 Task: Add Sprouts Organic Sea Salt White Corn Chips to the cart.
Action: Mouse moved to (251, 110)
Screenshot: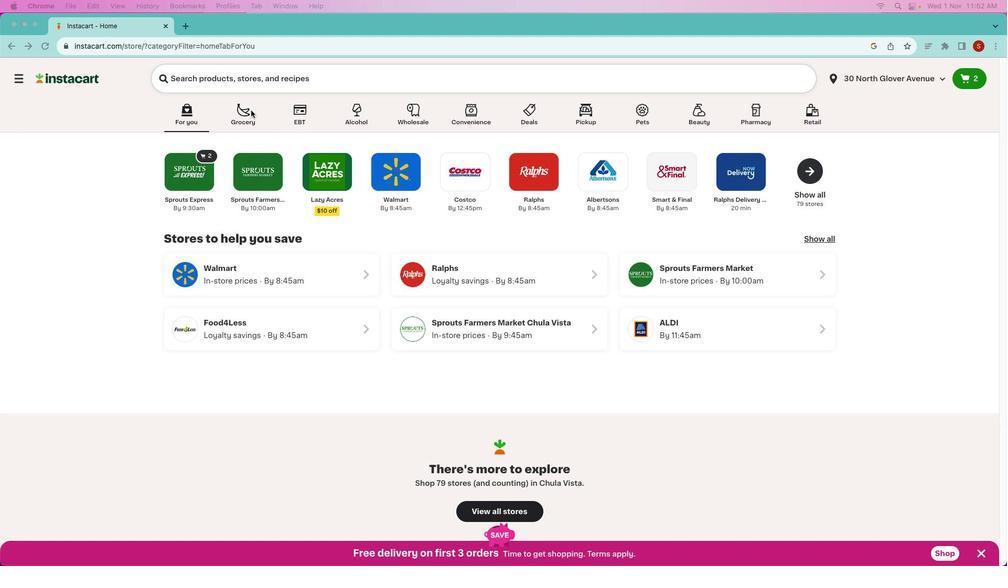 
Action: Mouse pressed left at (251, 110)
Screenshot: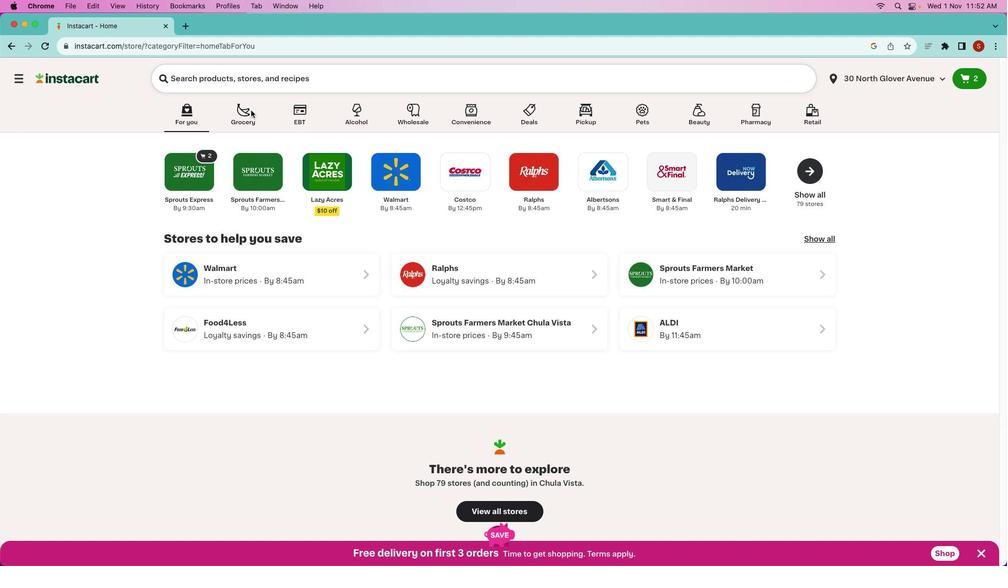 
Action: Mouse pressed left at (251, 110)
Screenshot: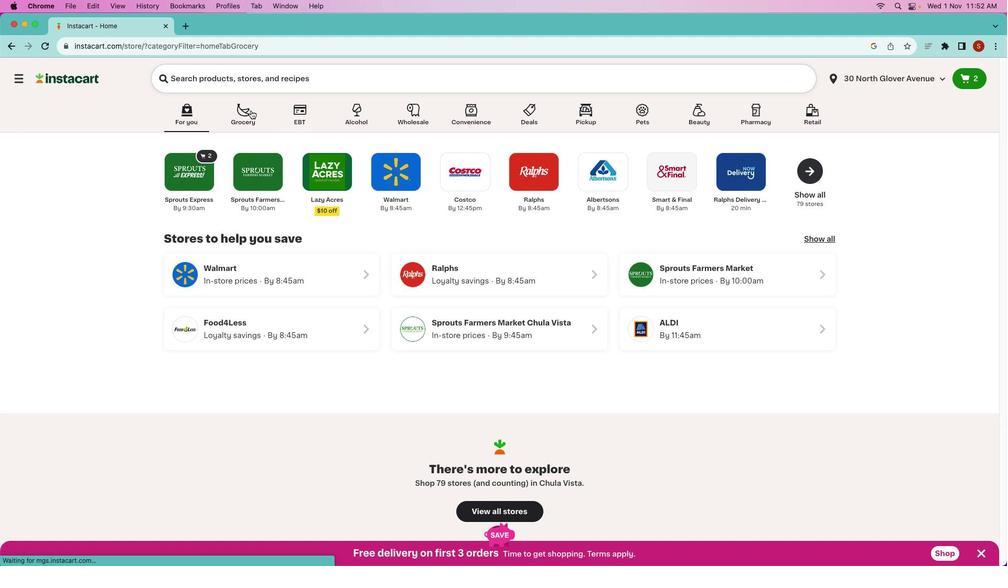 
Action: Mouse moved to (431, 233)
Screenshot: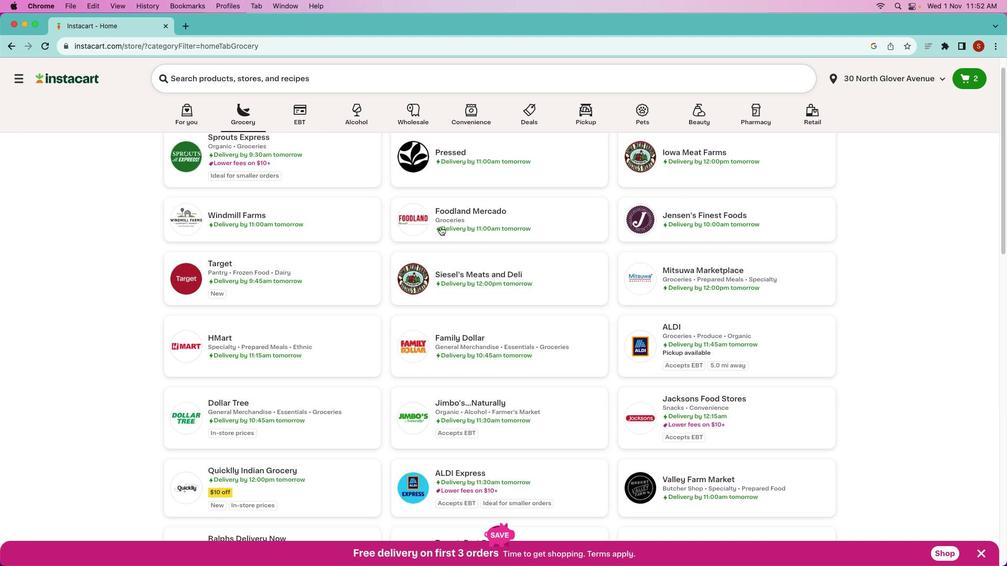 
Action: Mouse scrolled (431, 233) with delta (0, 0)
Screenshot: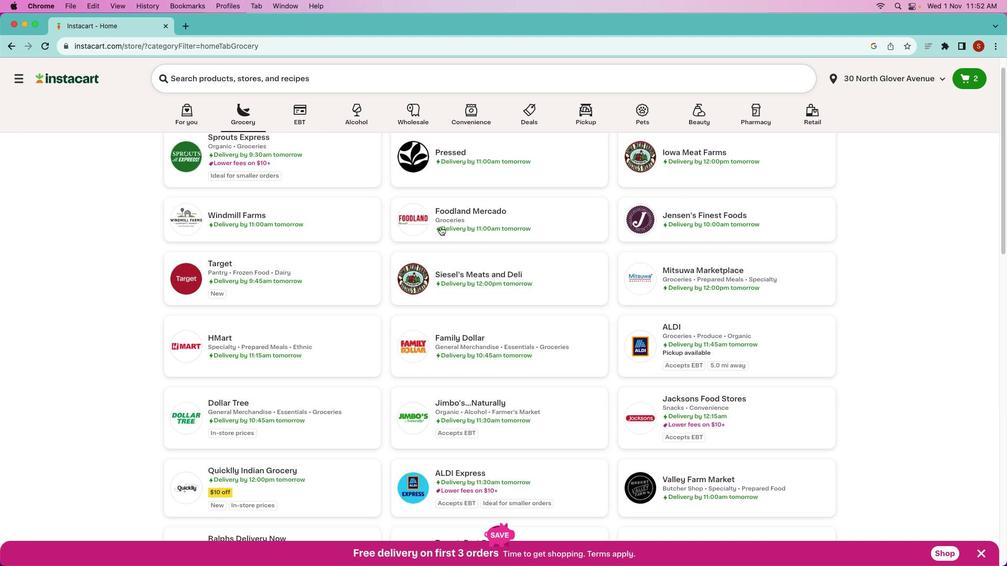 
Action: Mouse moved to (432, 233)
Screenshot: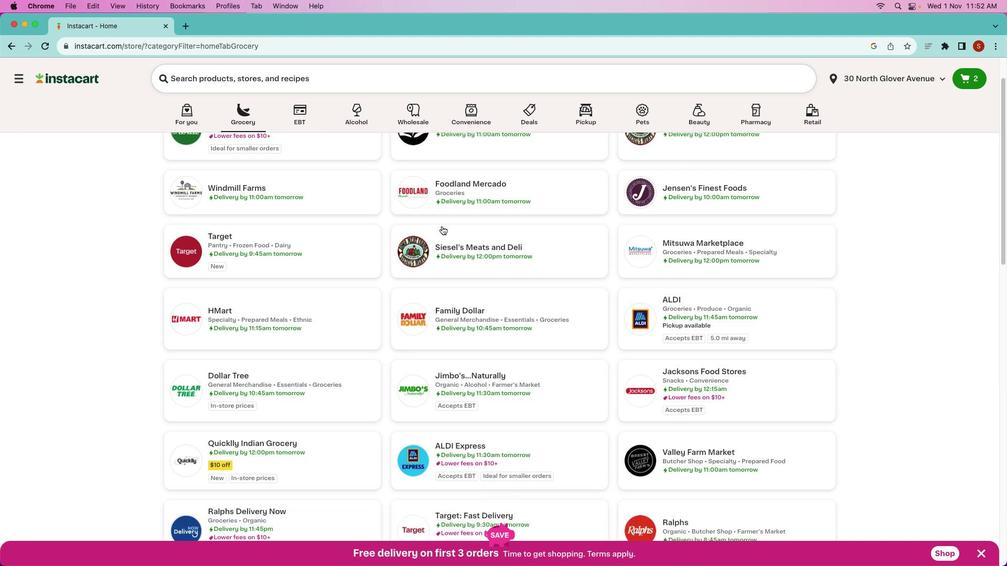 
Action: Mouse scrolled (432, 233) with delta (0, 0)
Screenshot: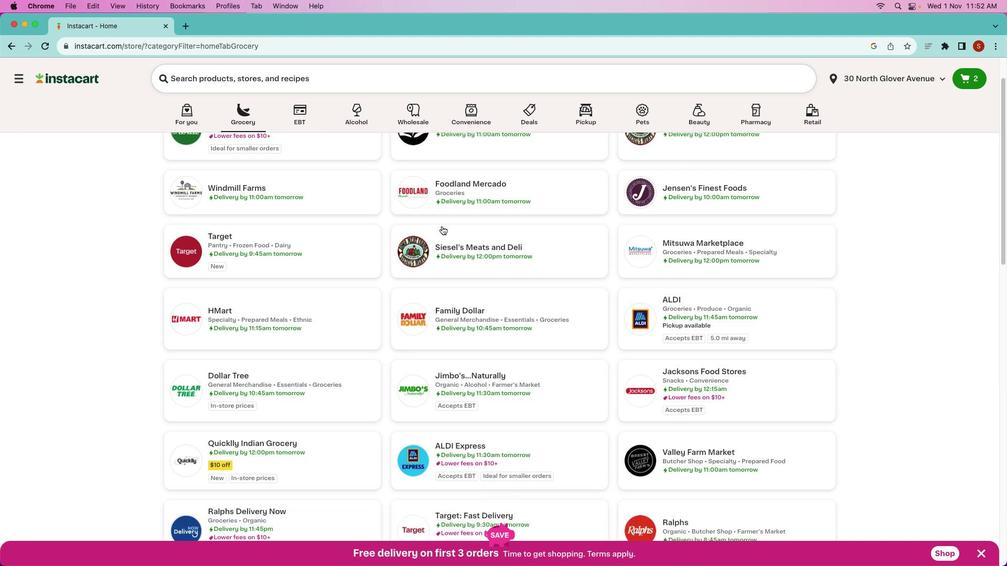
Action: Mouse moved to (434, 231)
Screenshot: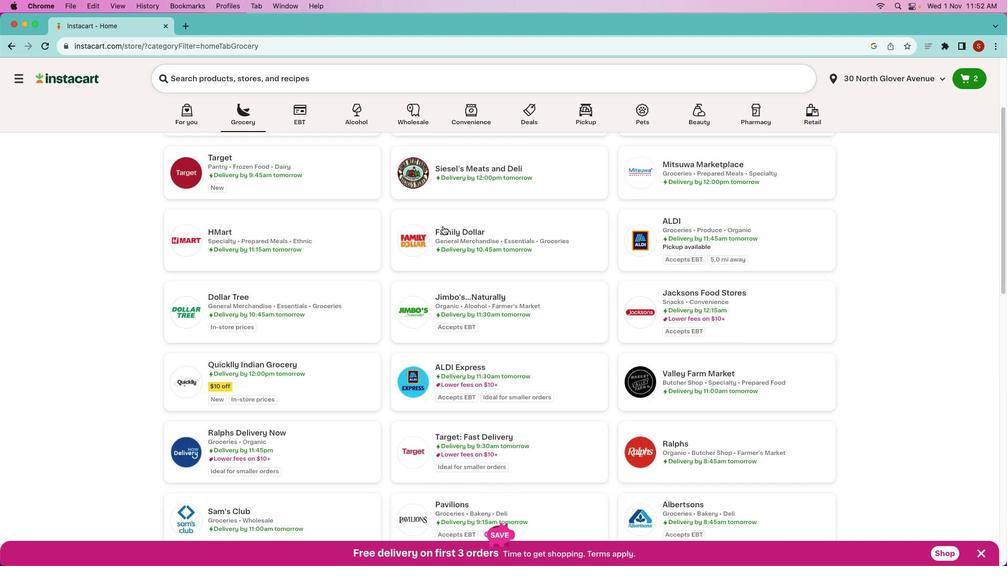
Action: Mouse scrolled (434, 231) with delta (0, -1)
Screenshot: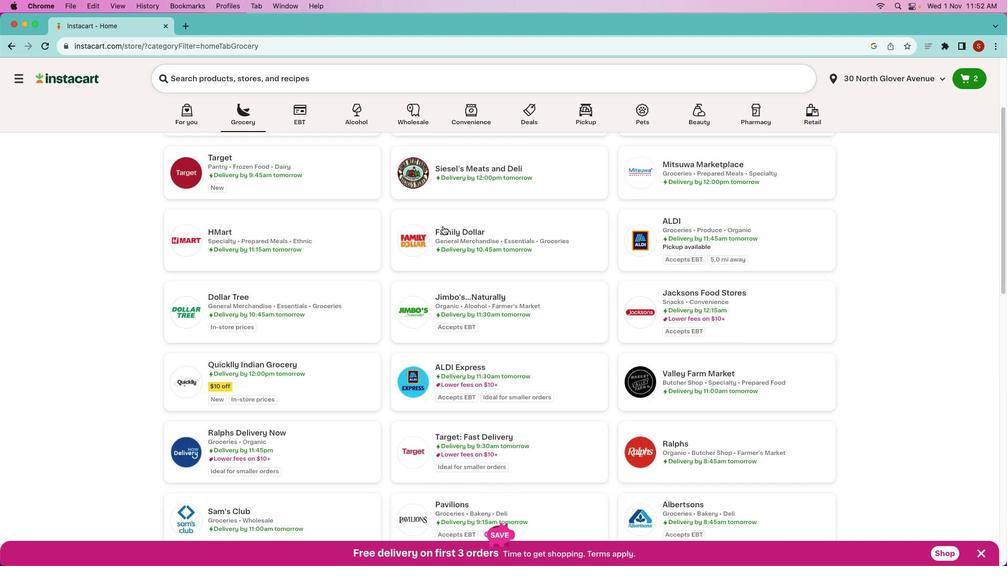 
Action: Mouse moved to (437, 229)
Screenshot: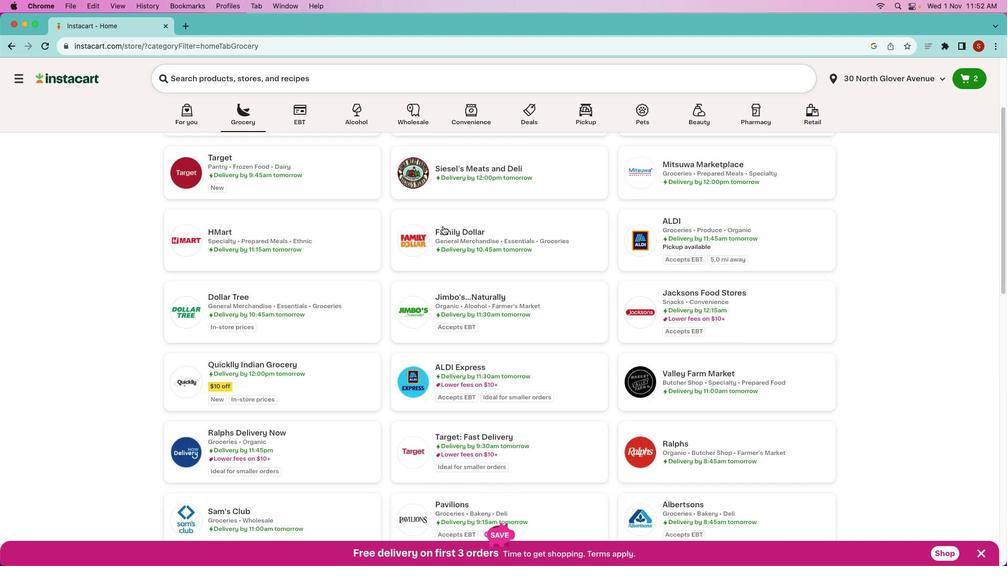 
Action: Mouse scrolled (437, 229) with delta (0, -2)
Screenshot: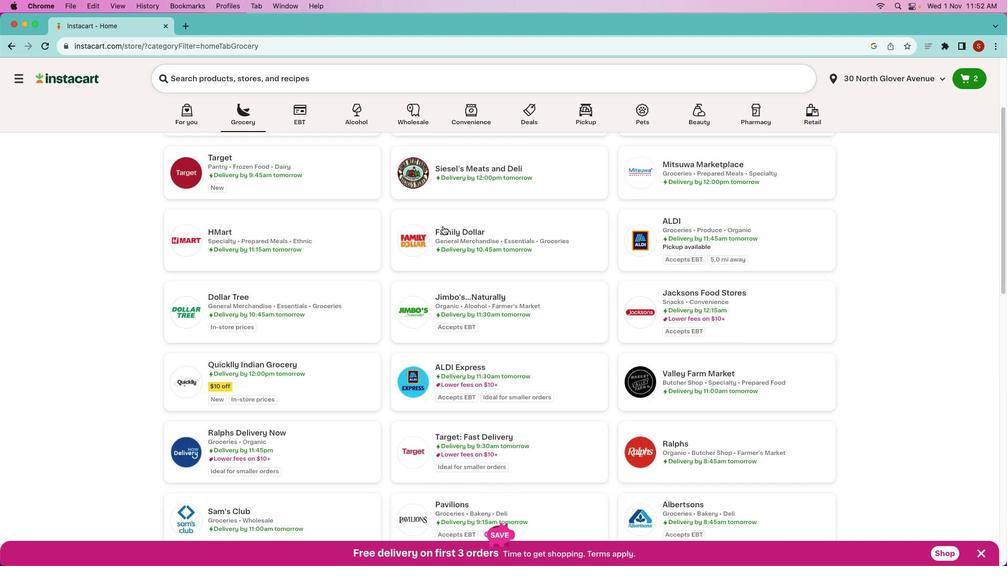 
Action: Mouse moved to (469, 243)
Screenshot: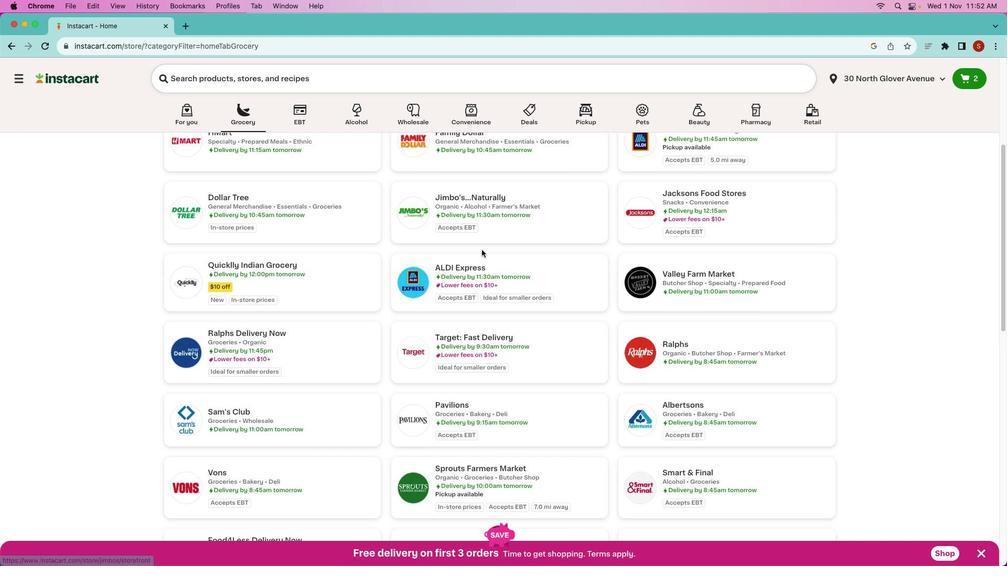 
Action: Mouse scrolled (469, 243) with delta (0, 0)
Screenshot: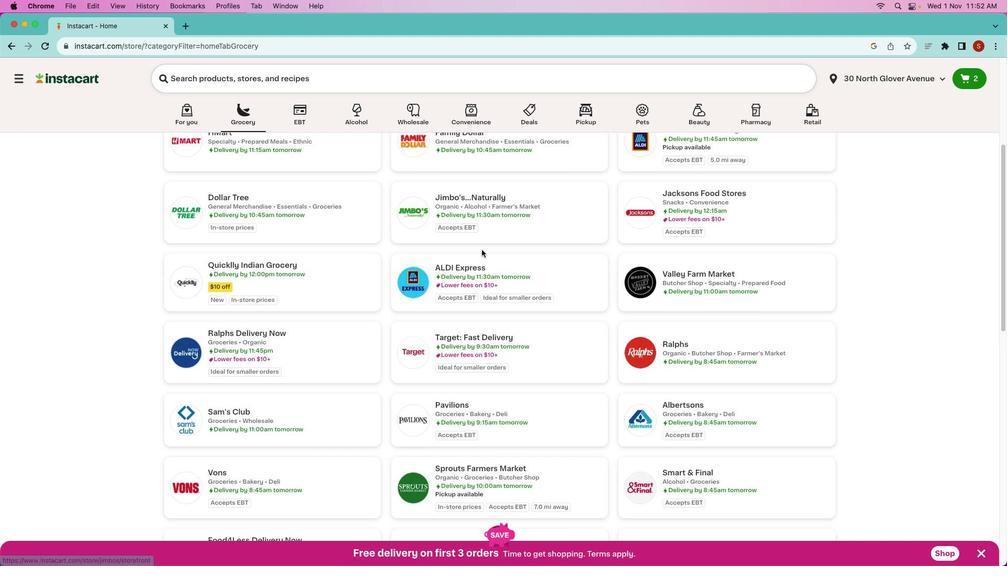 
Action: Mouse scrolled (469, 243) with delta (0, 0)
Screenshot: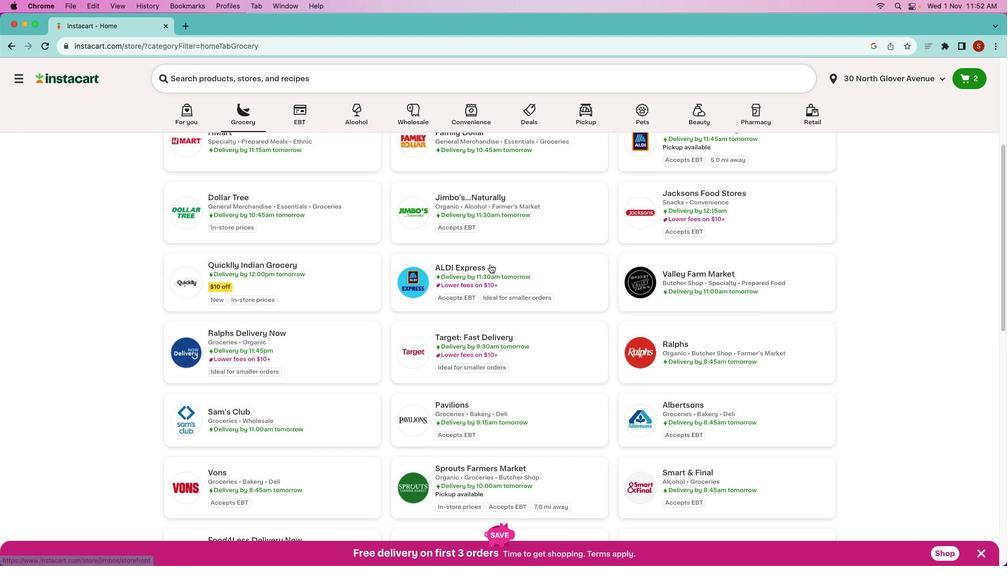 
Action: Mouse scrolled (469, 243) with delta (0, -1)
Screenshot: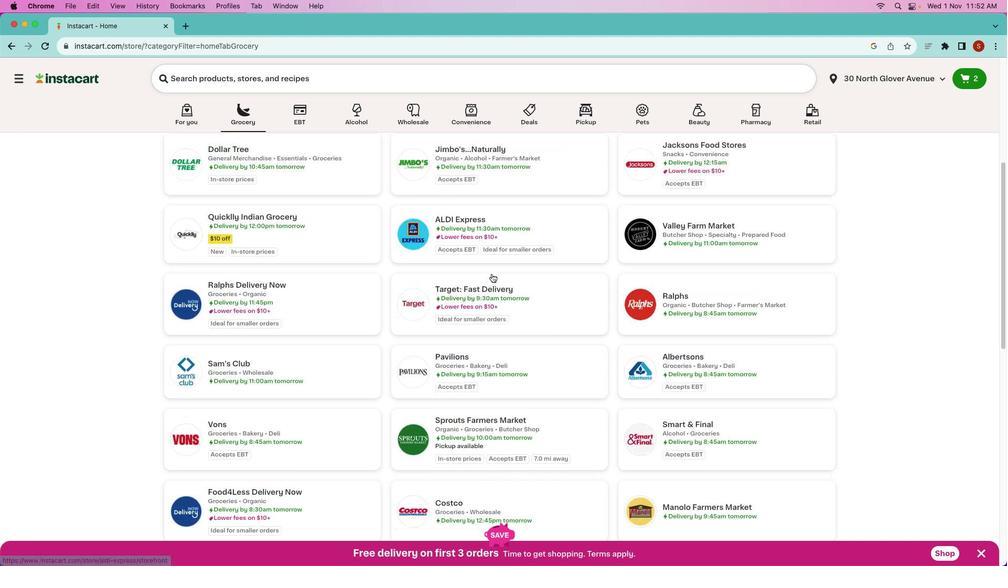 
Action: Mouse moved to (483, 252)
Screenshot: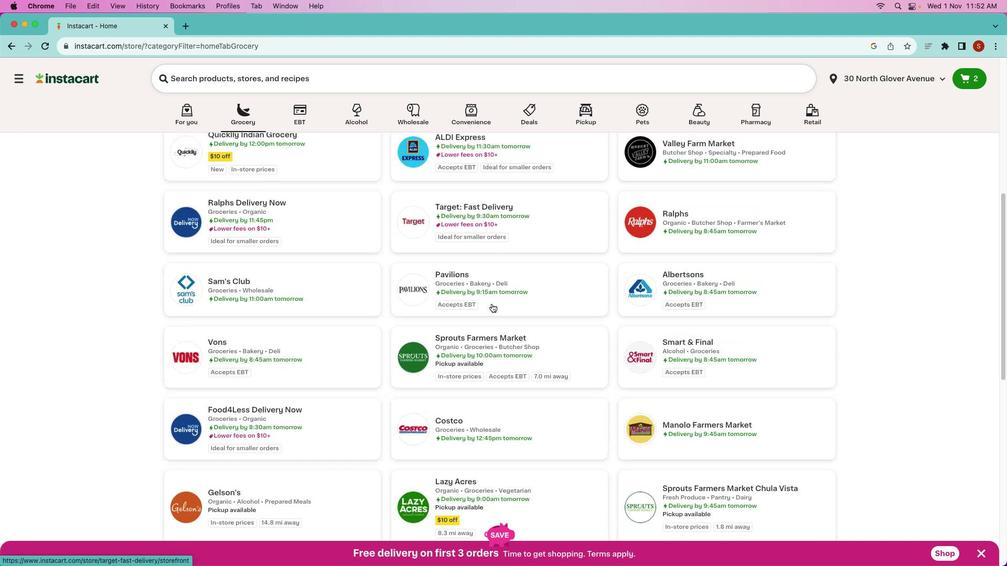 
Action: Mouse scrolled (483, 252) with delta (0, -2)
Screenshot: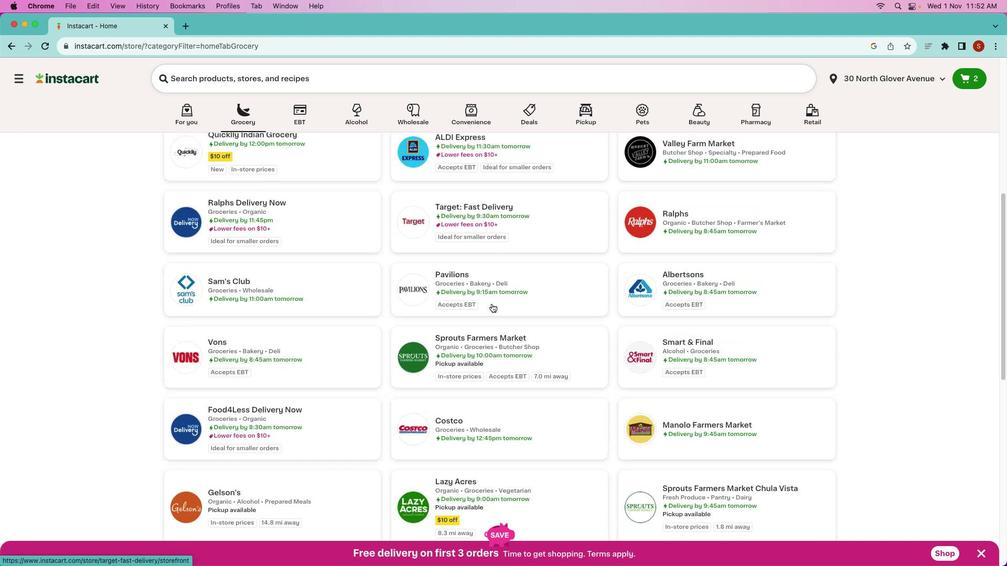 
Action: Mouse moved to (476, 314)
Screenshot: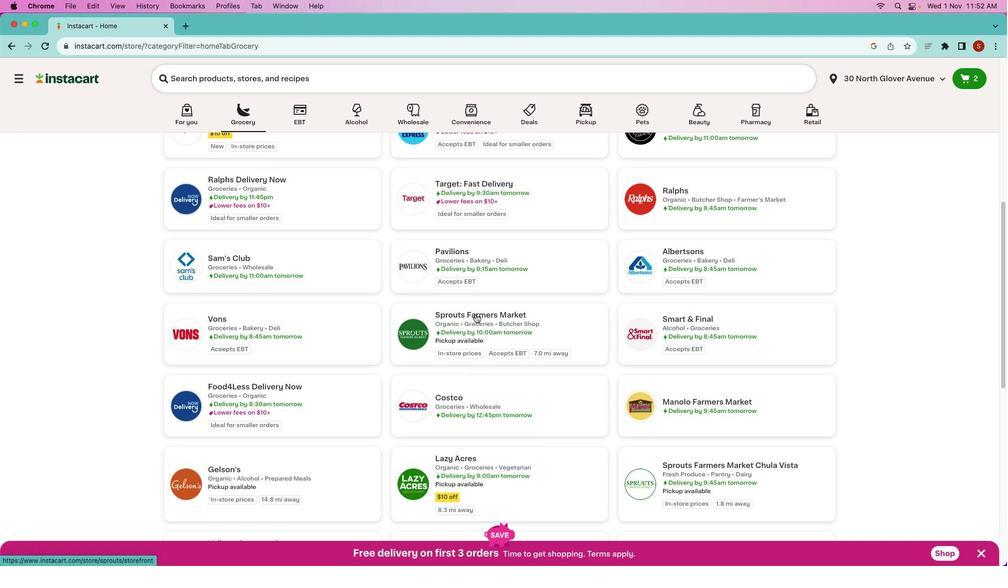 
Action: Mouse pressed left at (476, 314)
Screenshot: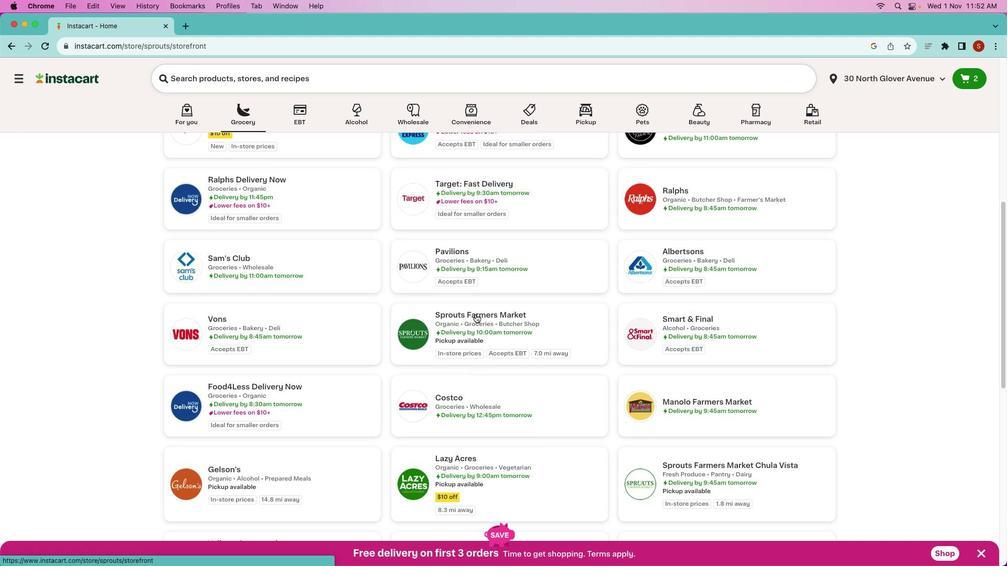 
Action: Mouse moved to (475, 314)
Screenshot: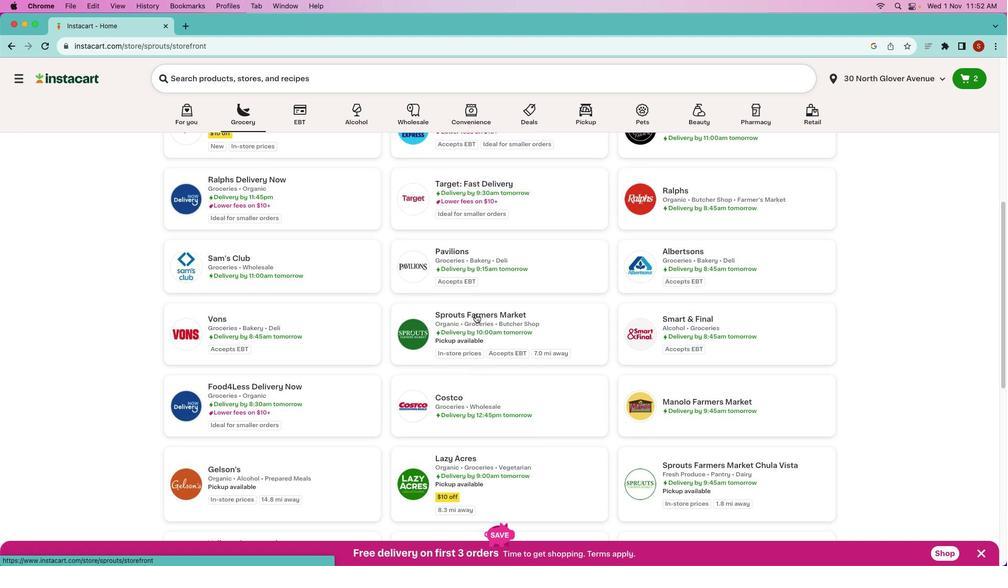
Action: Mouse pressed left at (475, 314)
Screenshot: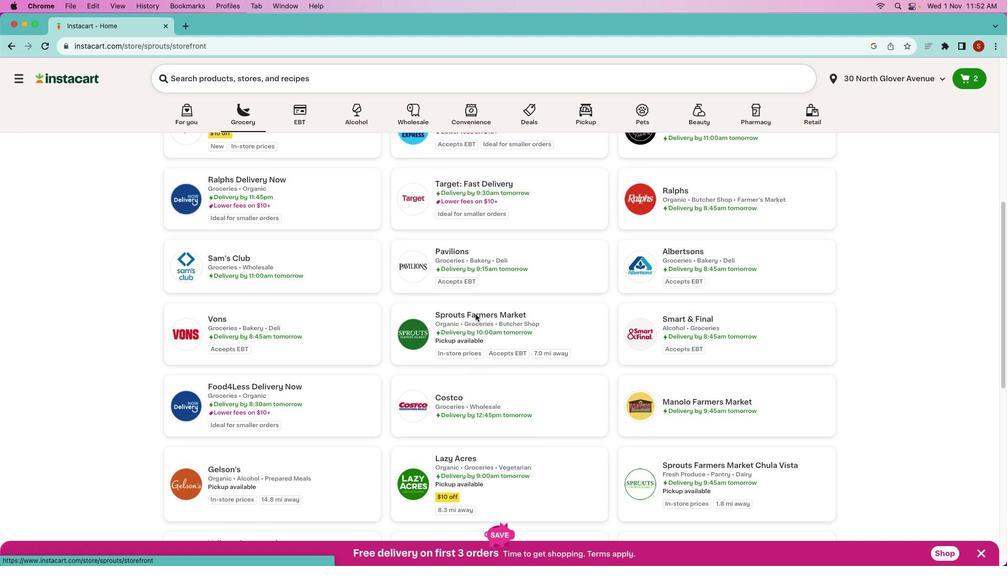 
Action: Mouse moved to (376, 82)
Screenshot: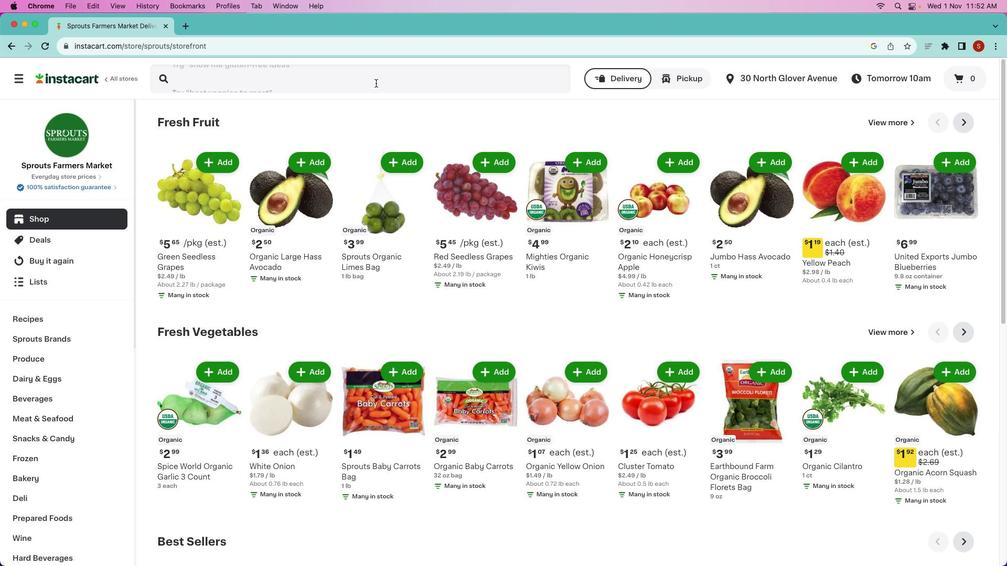 
Action: Mouse pressed left at (376, 82)
Screenshot: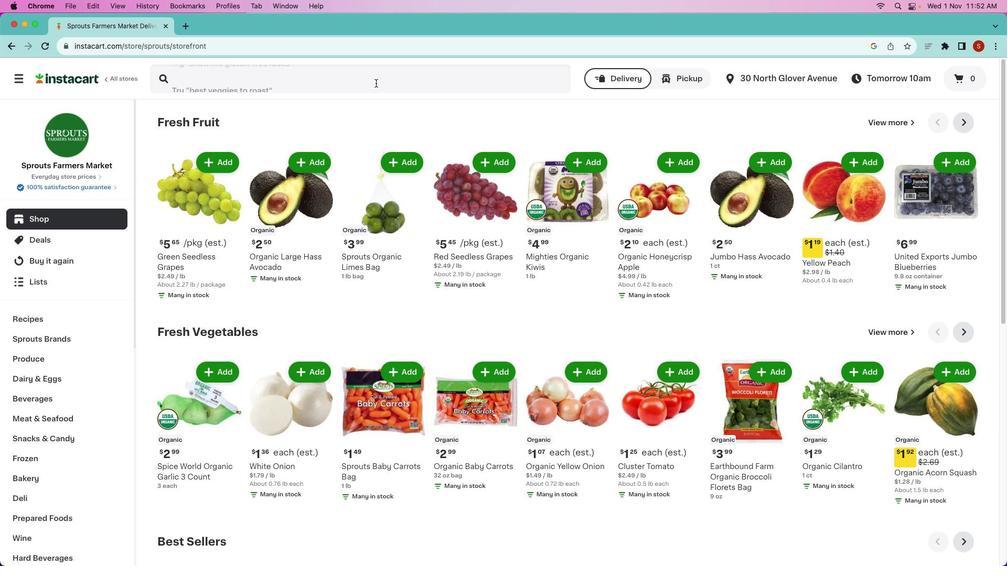 
Action: Mouse moved to (376, 82)
Screenshot: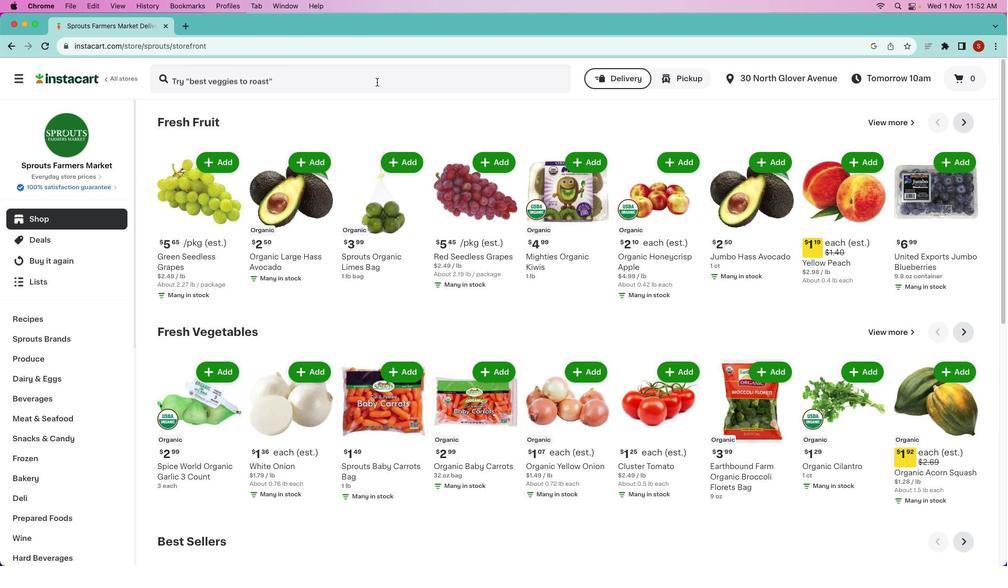 
Action: Key pressed 's''p''r''p''i''t''s'Key.spaceKey.backspaceKey.backspaceKey.backspaceKey.backspaceKey.backspace'o''u''t''s'Key.space'o''r''g''a''n''i''c'Key.space's''e''a'Key.space's''a''l''t'Key.space'w''h''t''i''e'Key.space'c''o''r''n'Key.space'c''h''i''p''s'Key.enter
Screenshot: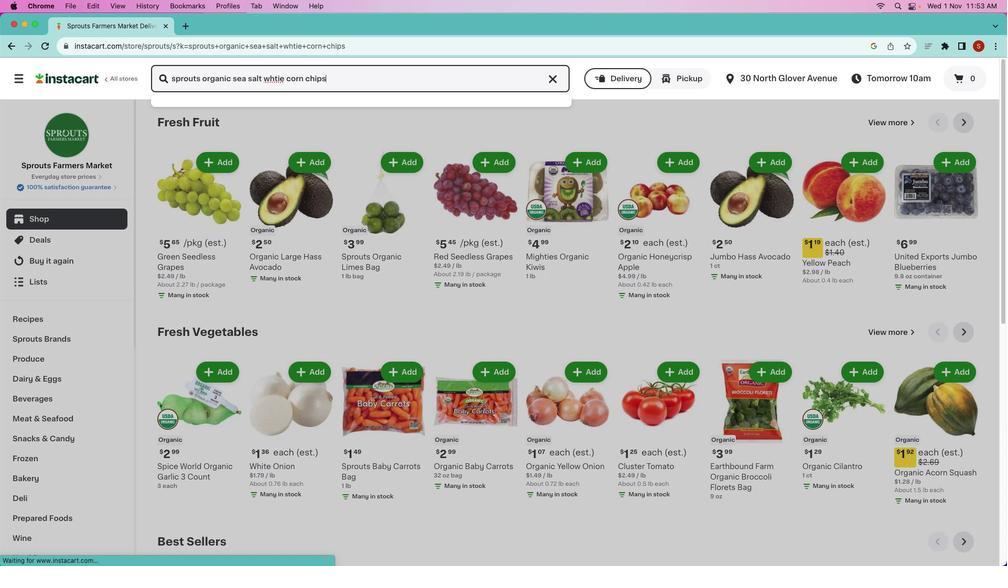 
Action: Mouse moved to (768, 175)
Screenshot: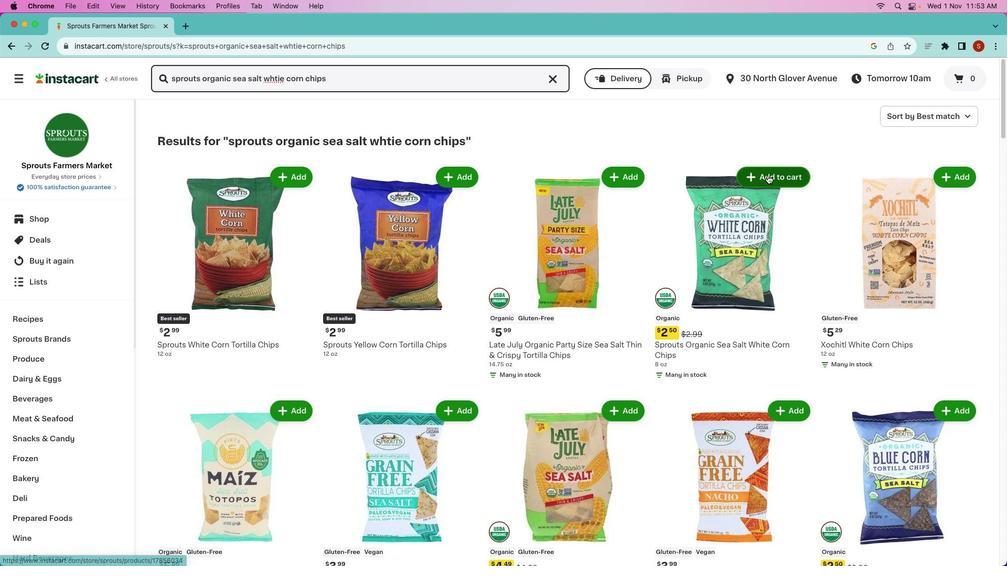 
Action: Mouse pressed left at (768, 175)
Screenshot: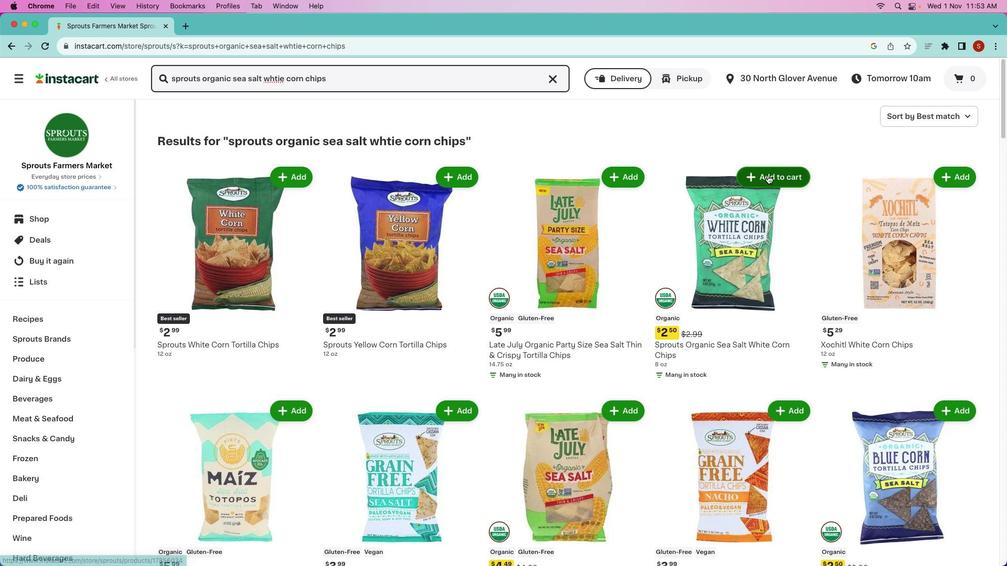 
Action: Mouse moved to (708, 220)
Screenshot: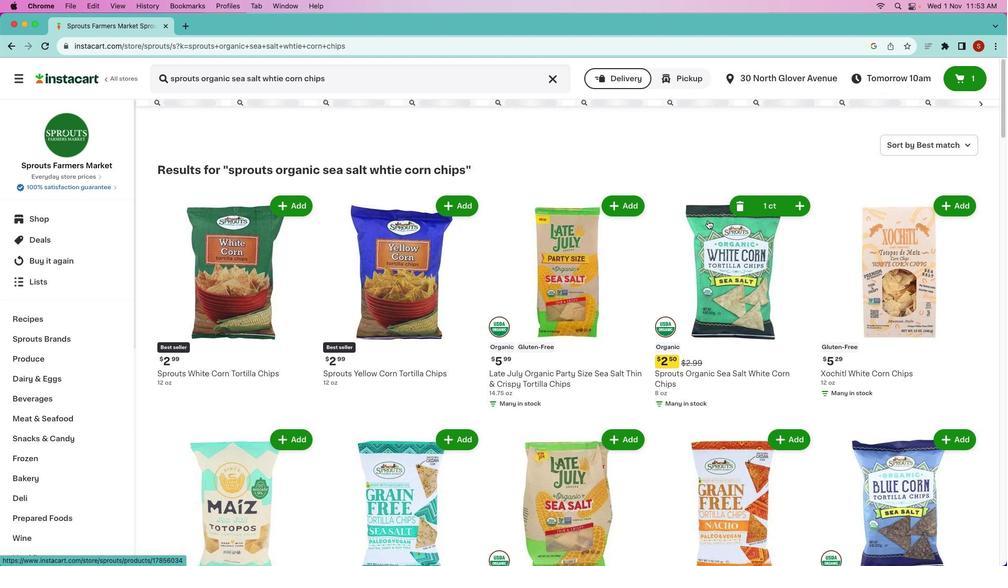 
